 Task: Set up a call with the marketing team on Monday at 3:00 PM.
Action: Mouse moved to (37, 229)
Screenshot: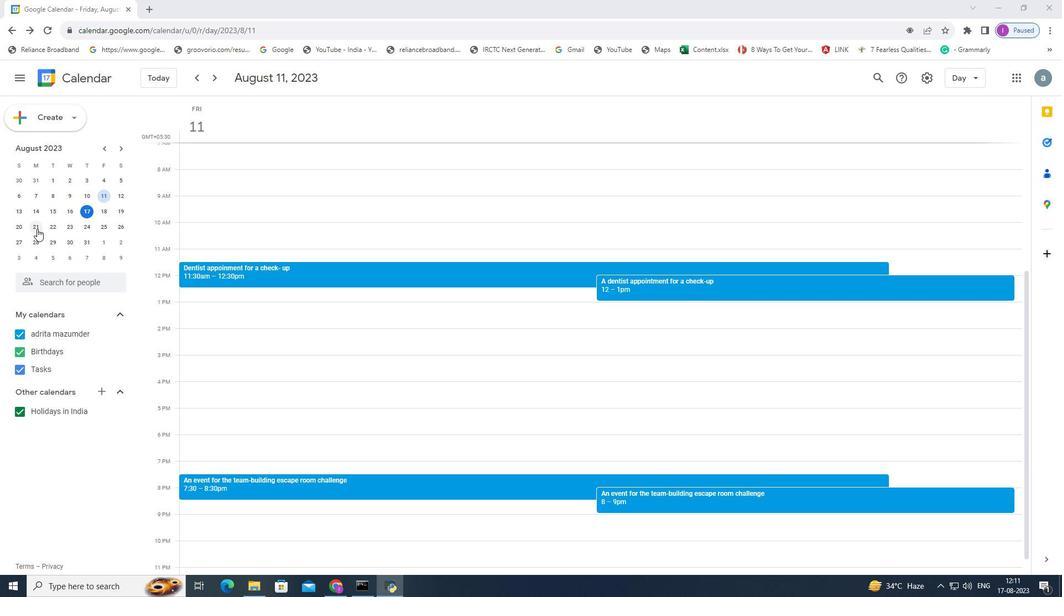 
Action: Mouse pressed left at (37, 229)
Screenshot: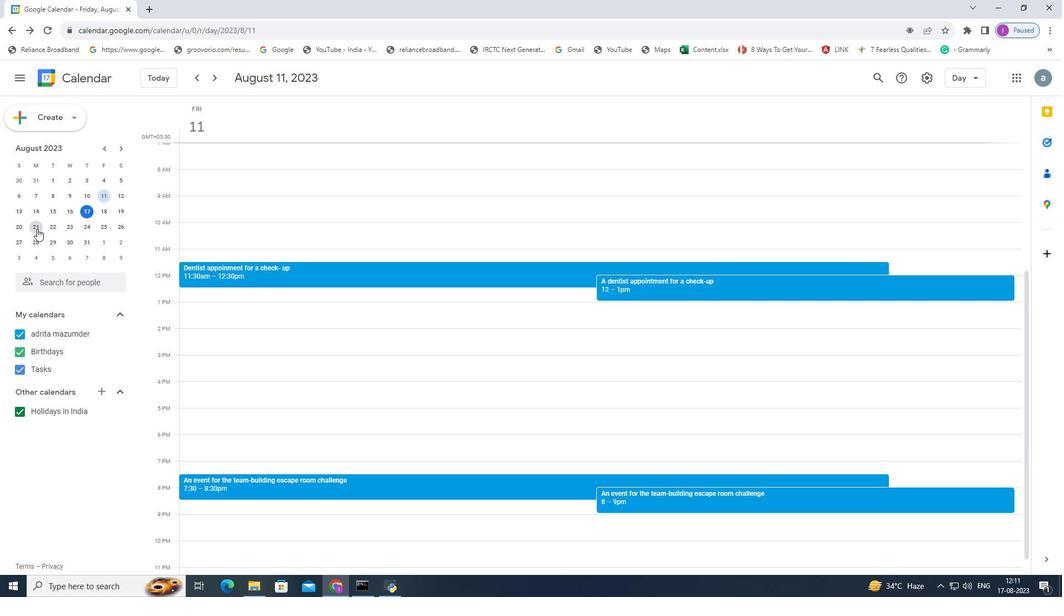 
Action: Mouse moved to (183, 358)
Screenshot: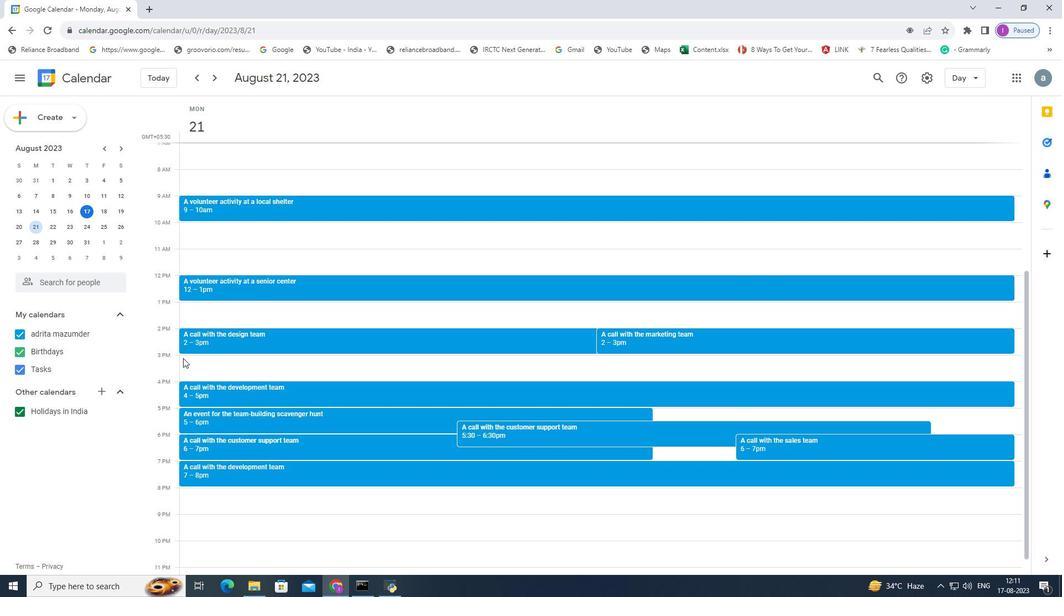 
Action: Mouse pressed left at (183, 358)
Screenshot: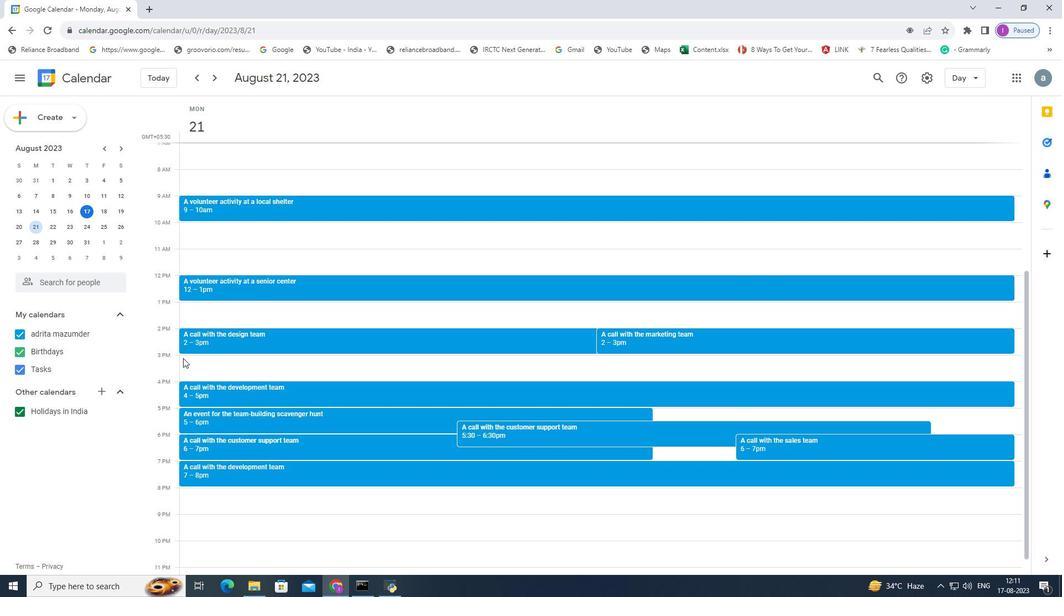 
Action: Mouse moved to (530, 211)
Screenshot: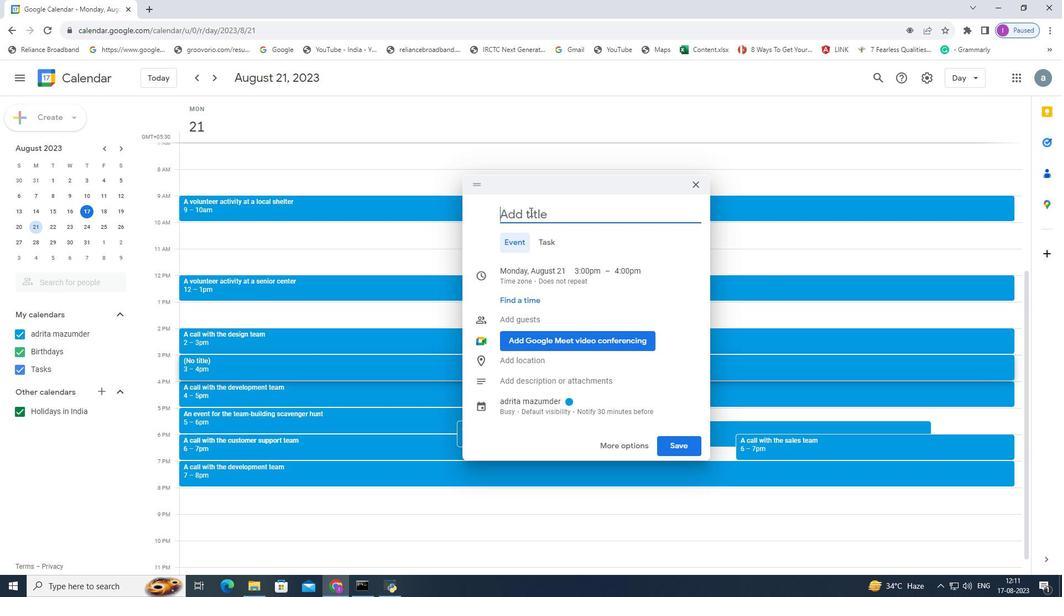 
Action: Mouse pressed left at (530, 211)
Screenshot: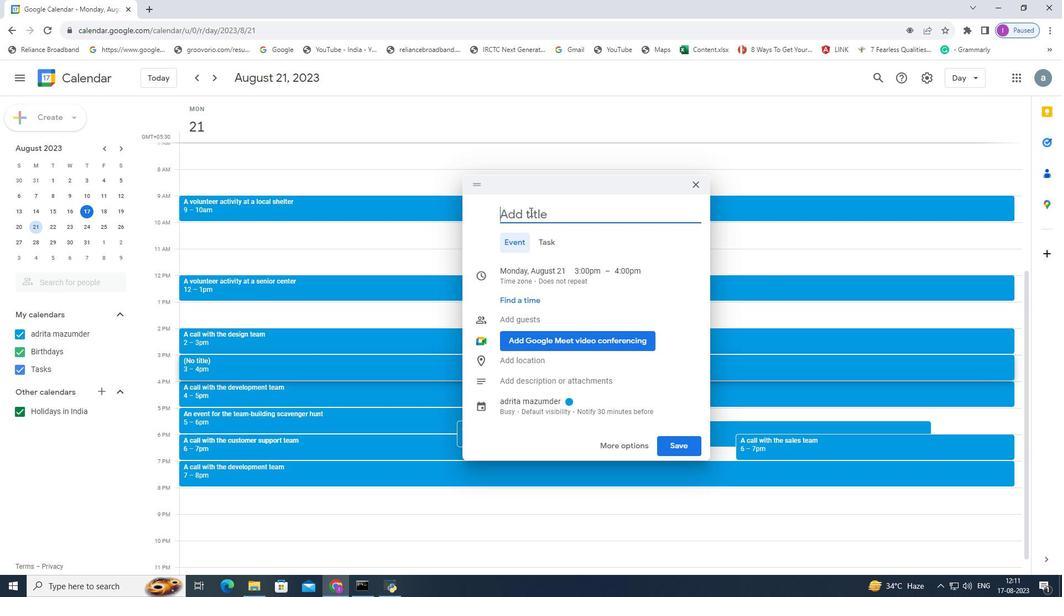 
Action: Mouse moved to (448, 147)
Screenshot: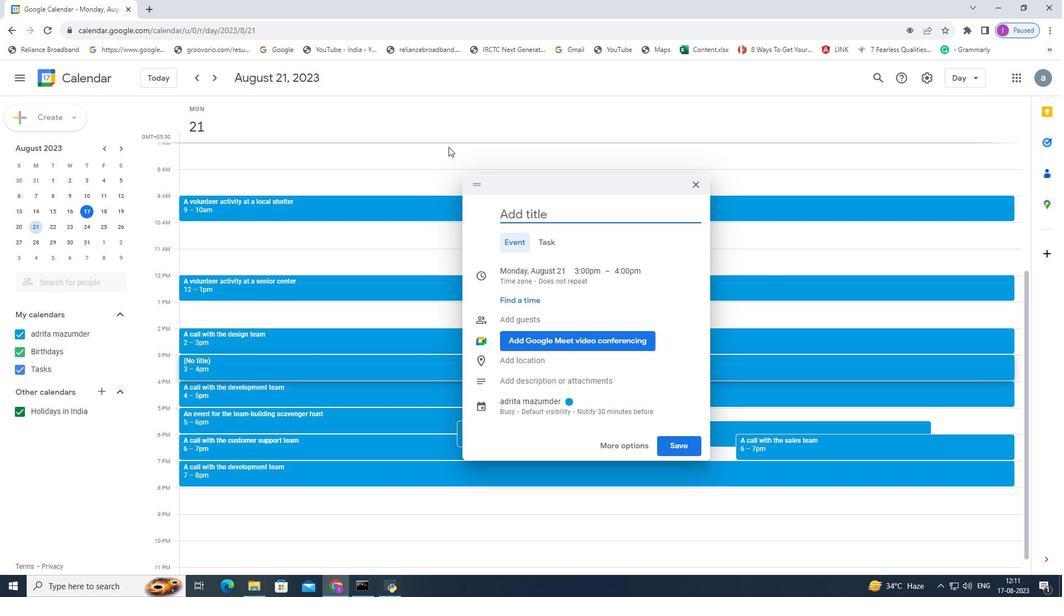 
Action: Key pressed <Key.shift><Key.shift><Key.shift><Key.shift><Key.shift><Key.shift><Key.shift><Key.shift><Key.shift><Key.shift><Key.shift><Key.shift><Key.shift><Key.shift><Key.shift><Key.shift><Key.shift><Key.shift><Key.shift><Key.shift><Key.shift><Key.shift><Key.shift><Key.shift><Key.shift><Key.shift><Key.shift><Key.shift><Key.shift><Key.shift><Key.shift><Key.shift><Key.shift><Key.shift><Key.shift><Key.shift><Key.shift><Key.shift><Key.shift><Key.shift><Key.shift><Key.shift><Key.shift><Key.shift><Key.shift><Key.shift><Key.shift><Key.shift><Key.shift><Key.shift><Key.shift><Key.shift><Key.shift>Set<Key.space>up<Key.space>a<Key.space>call<Key.space>with<Key.space>the<Key.space>markett<Key.backspace>ing<Key.space>rteam
Screenshot: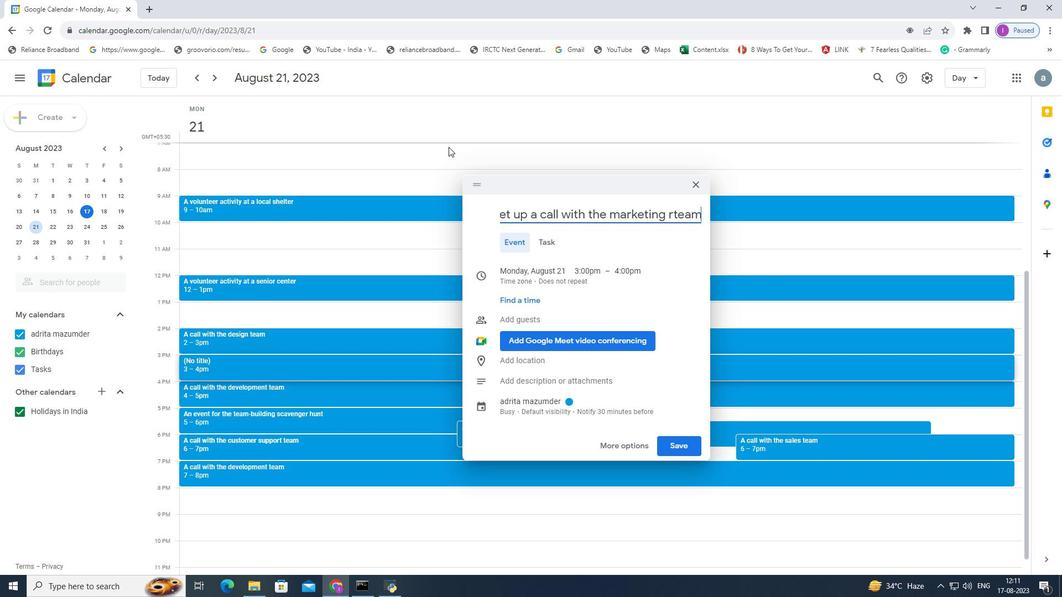 
Action: Mouse moved to (671, 215)
Screenshot: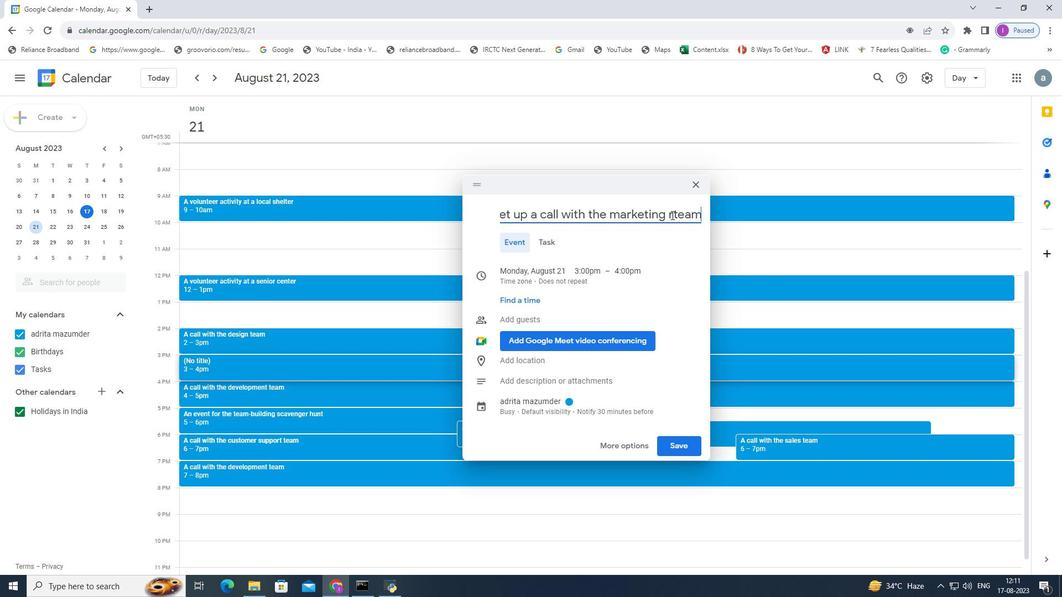 
Action: Mouse pressed left at (671, 215)
Screenshot: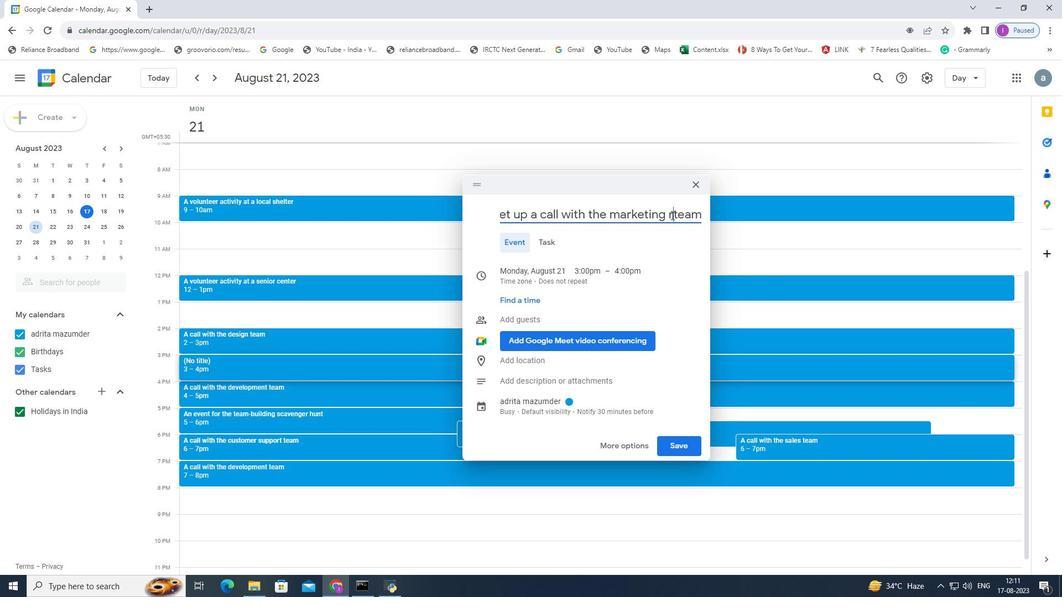 
Action: Mouse moved to (697, 214)
Screenshot: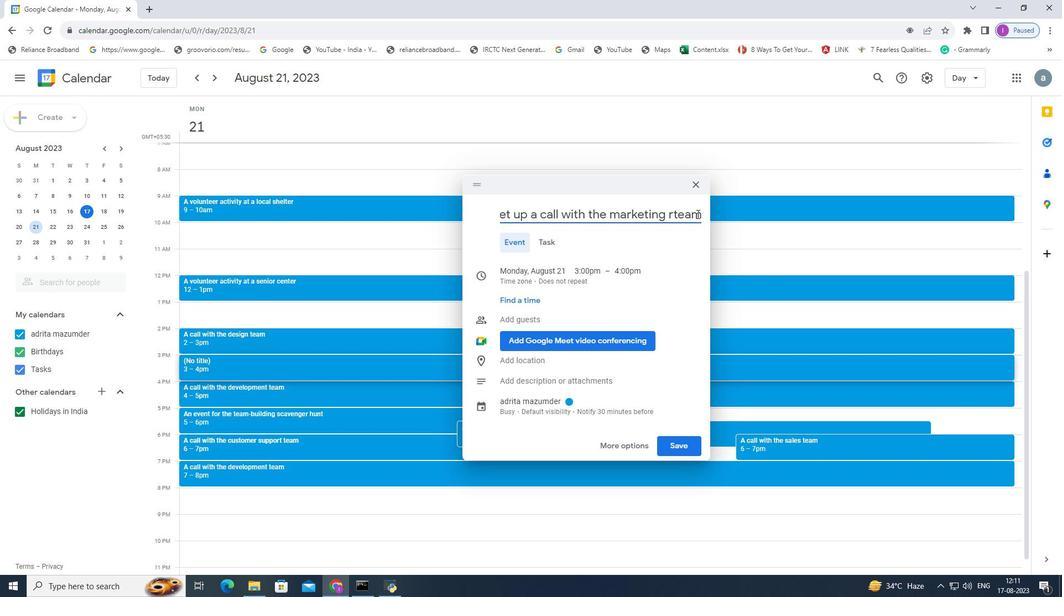 
Action: Key pressed <Key.backspace>
Screenshot: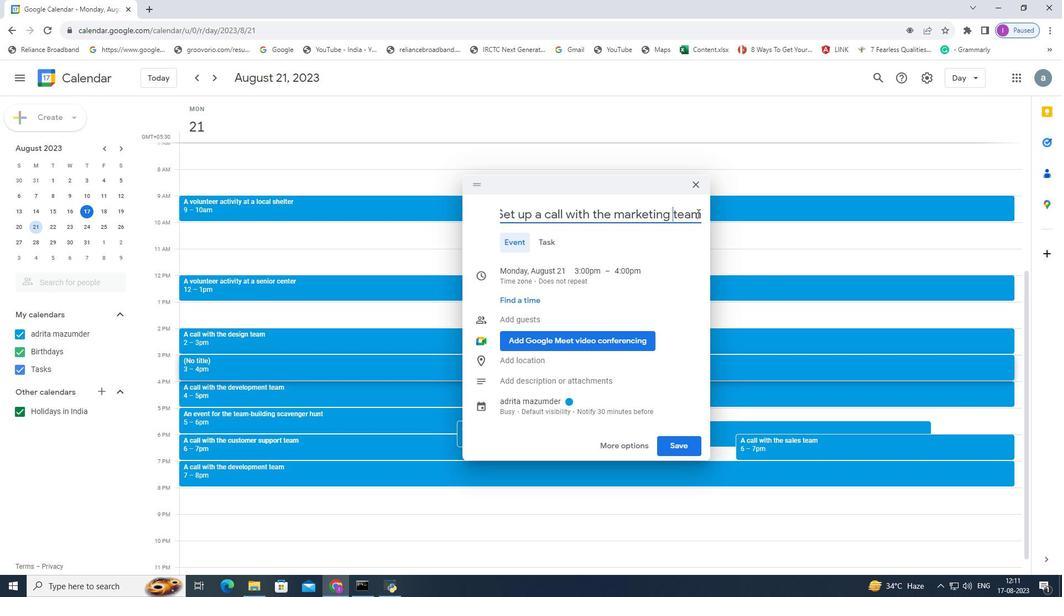 
Action: Mouse moved to (675, 442)
Screenshot: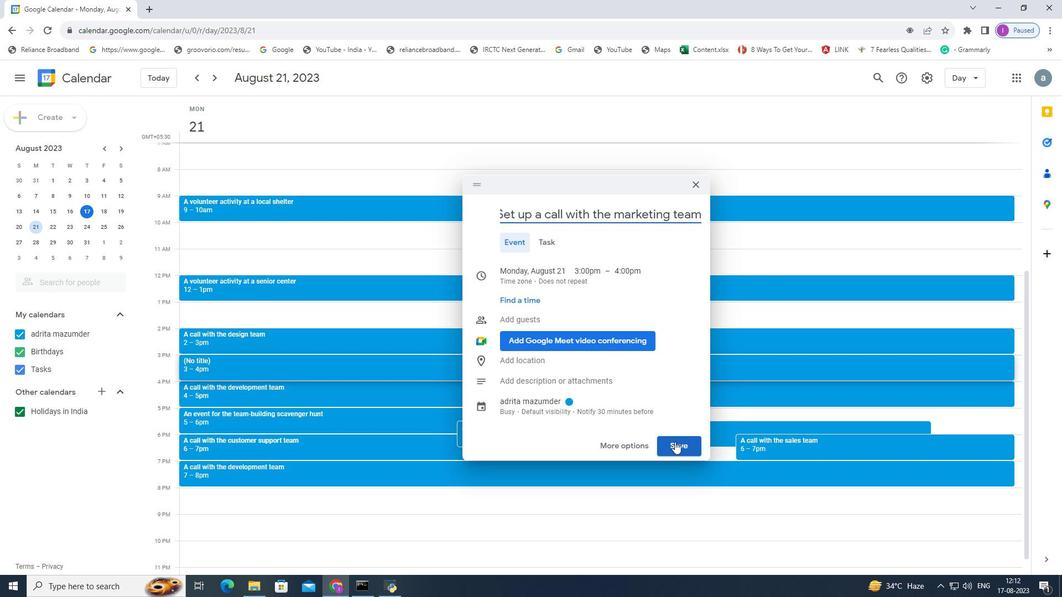 
Action: Mouse pressed left at (675, 442)
Screenshot: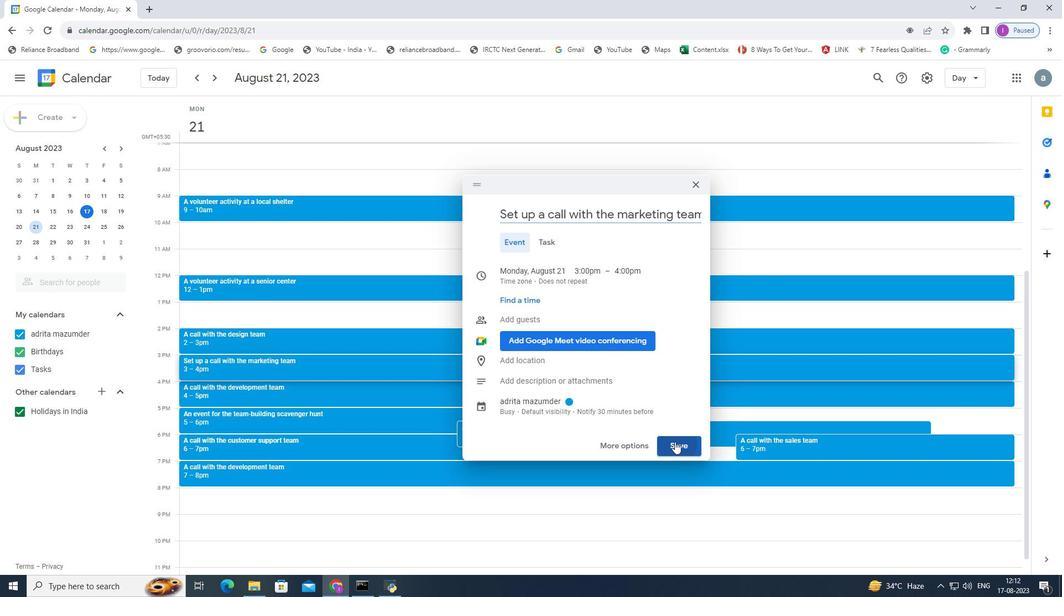 
